 Task: Change the workspace to "New Leads".
Action: Mouse pressed left at (290, 65)
Screenshot: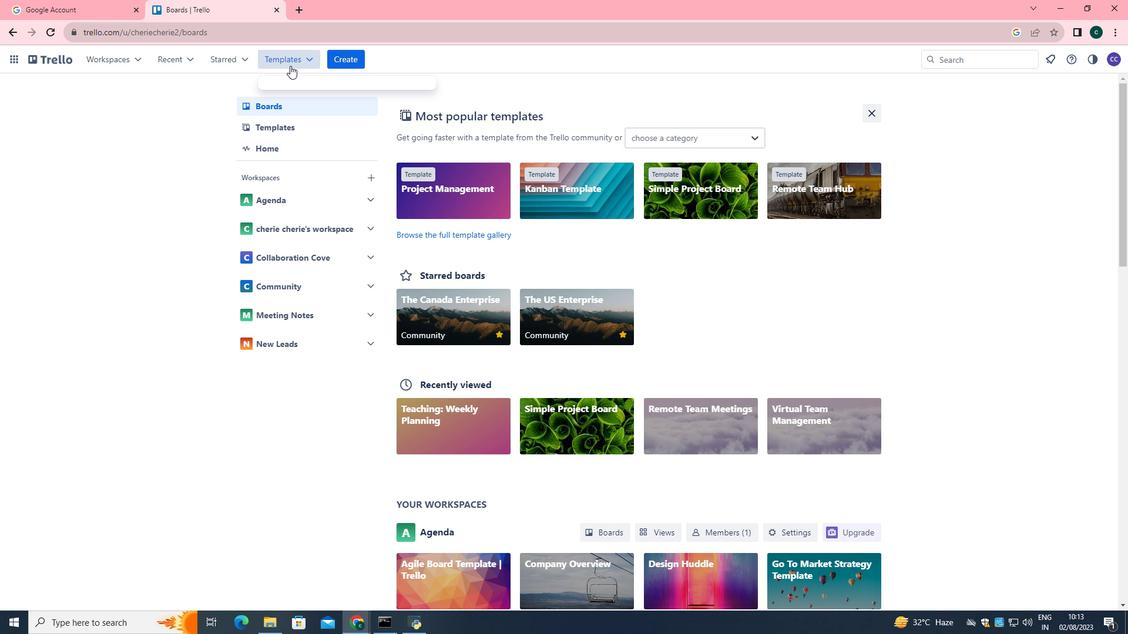 
Action: Mouse moved to (370, 429)
Screenshot: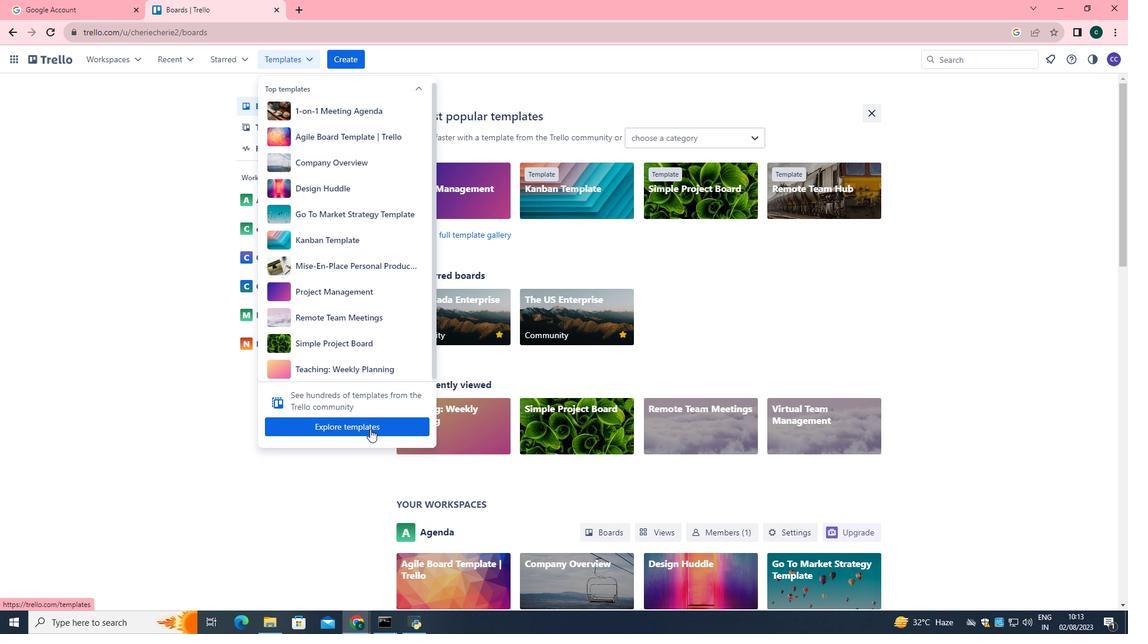 
Action: Mouse pressed left at (370, 429)
Screenshot: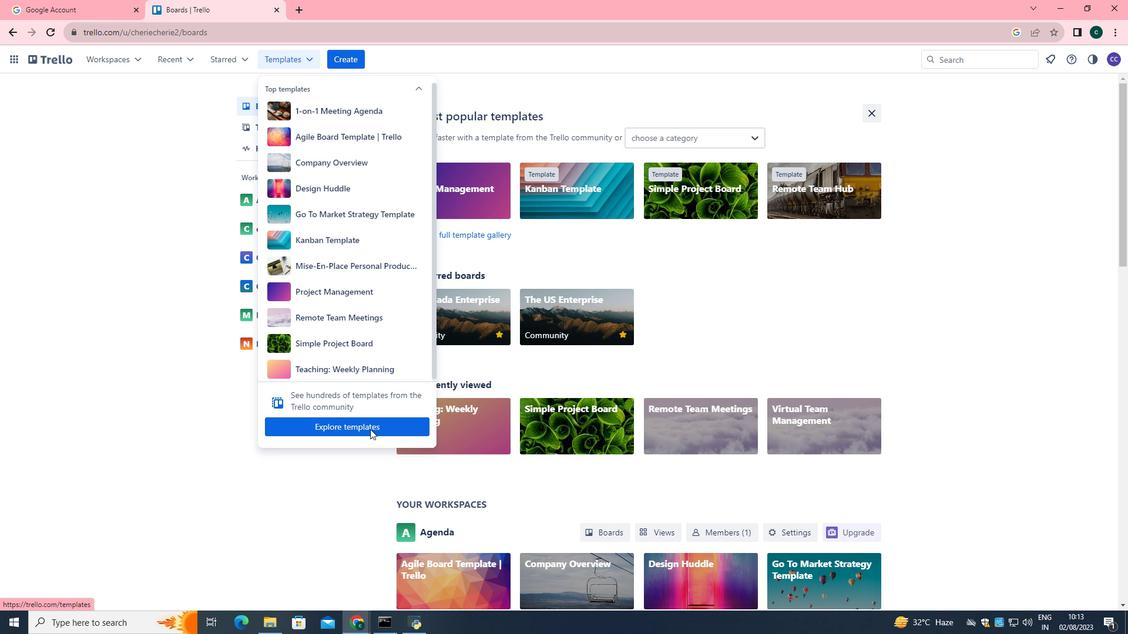 
Action: Mouse moved to (441, 163)
Screenshot: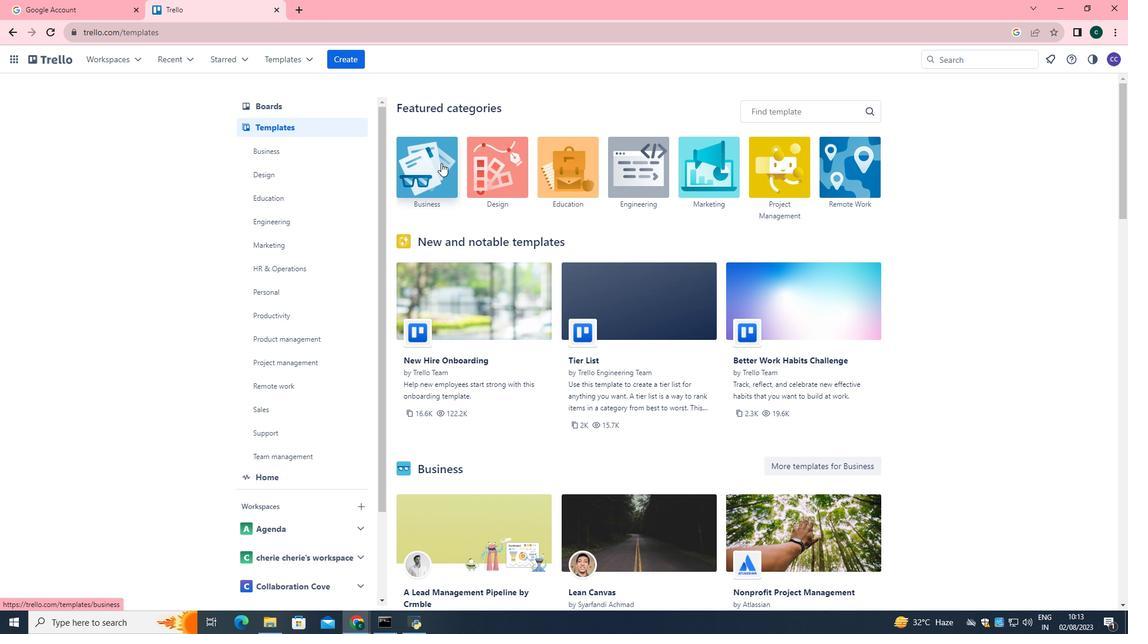 
Action: Mouse pressed left at (441, 163)
Screenshot: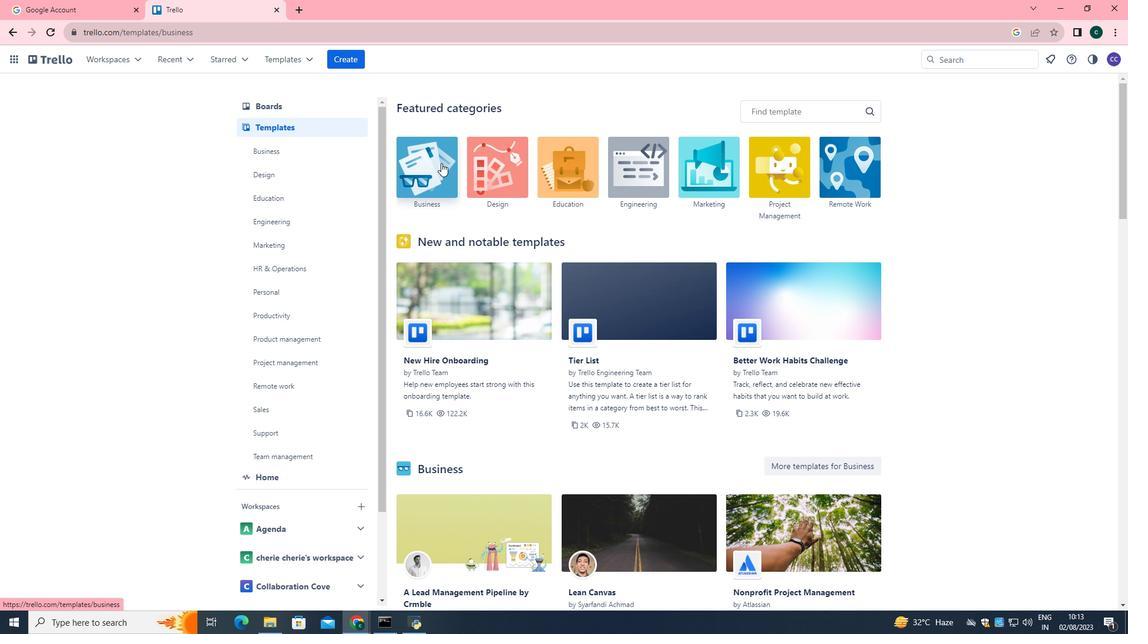 
Action: Mouse moved to (454, 220)
Screenshot: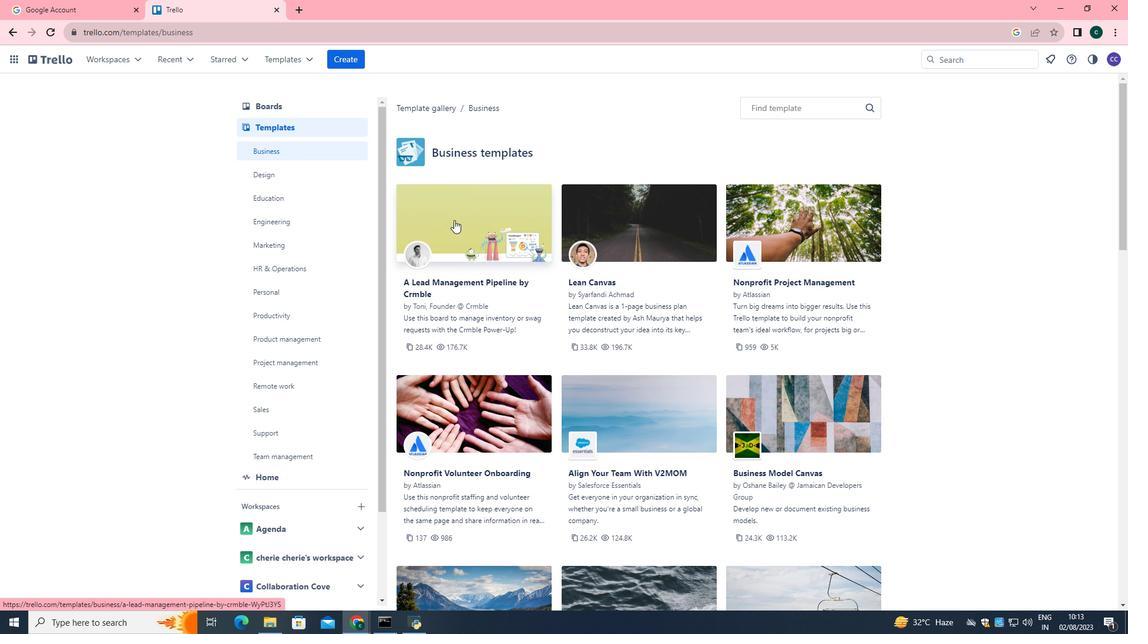 
Action: Mouse pressed left at (454, 220)
Screenshot: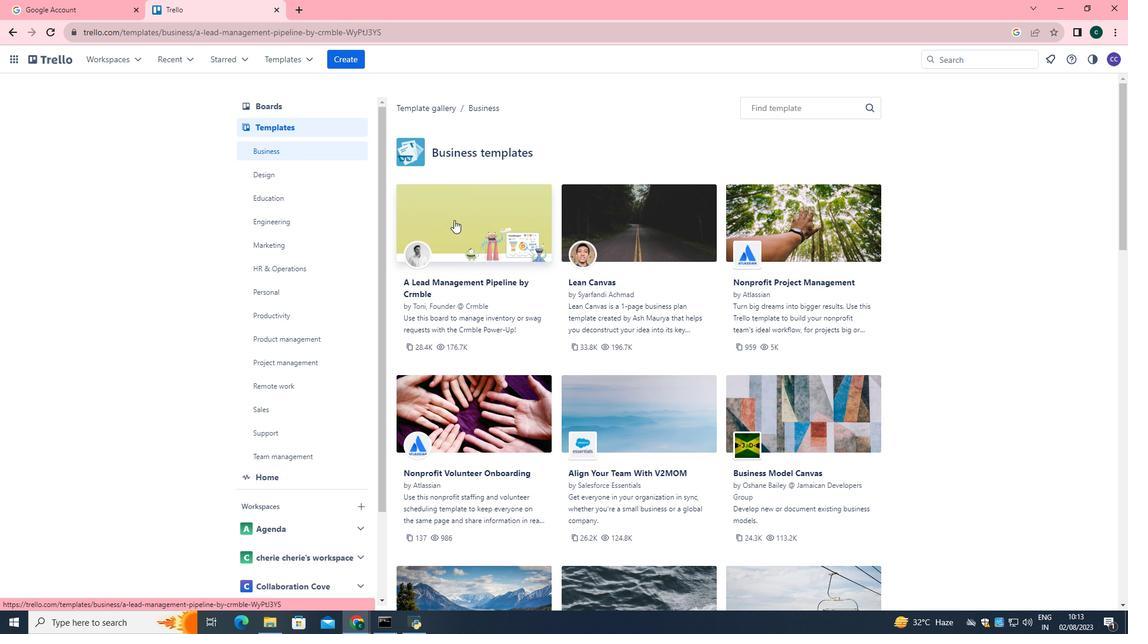 
Action: Mouse moved to (853, 145)
Screenshot: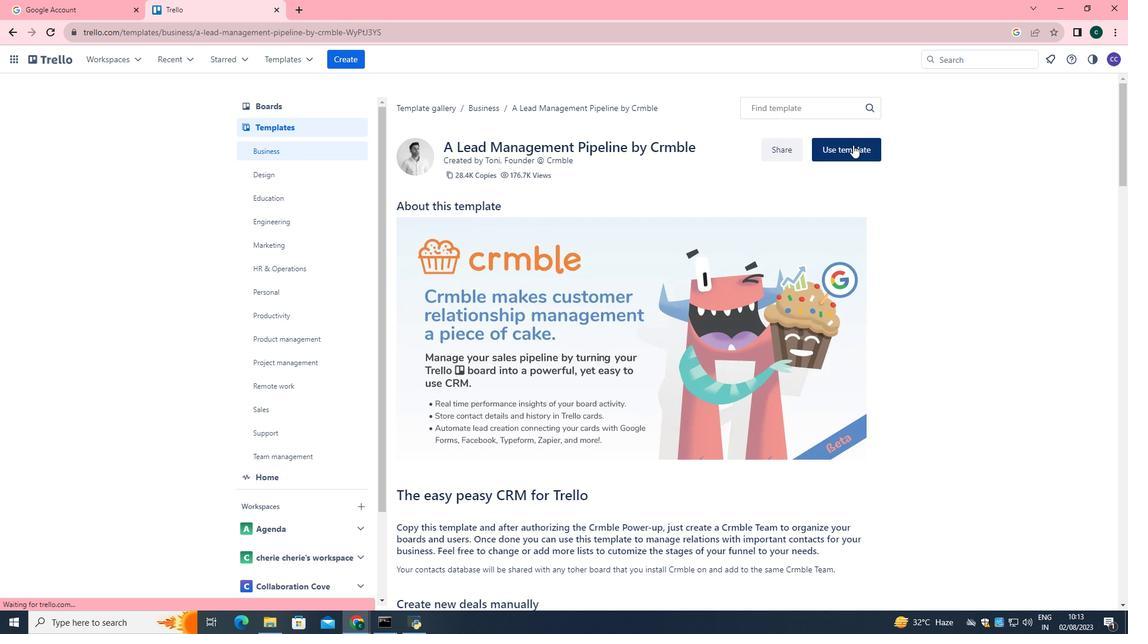 
Action: Mouse pressed left at (853, 145)
Screenshot: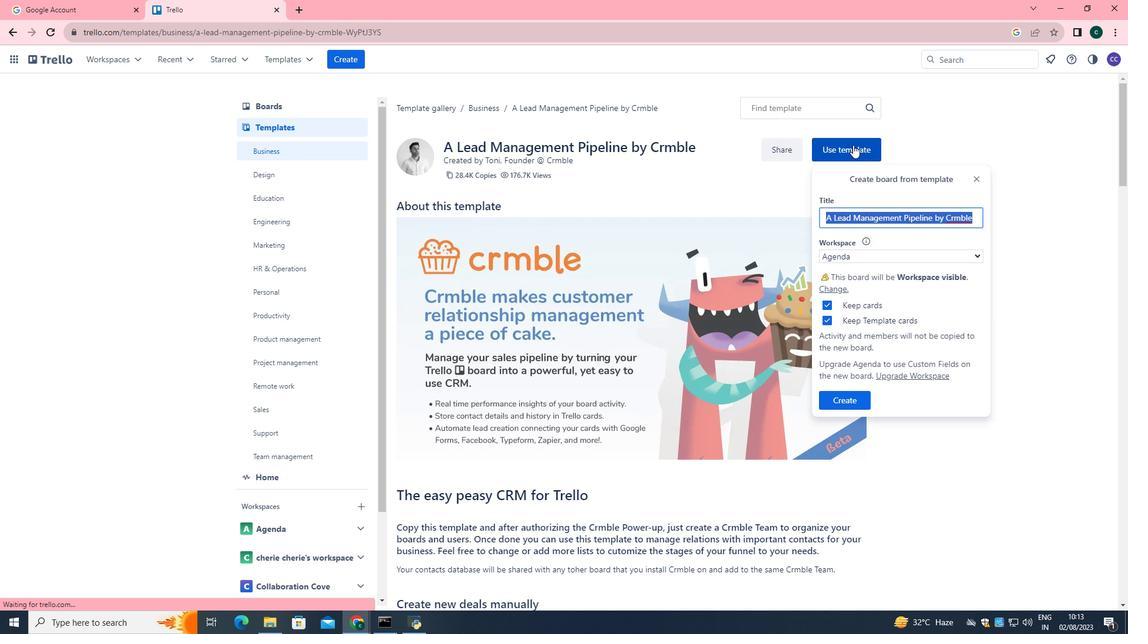 
Action: Mouse moved to (877, 253)
Screenshot: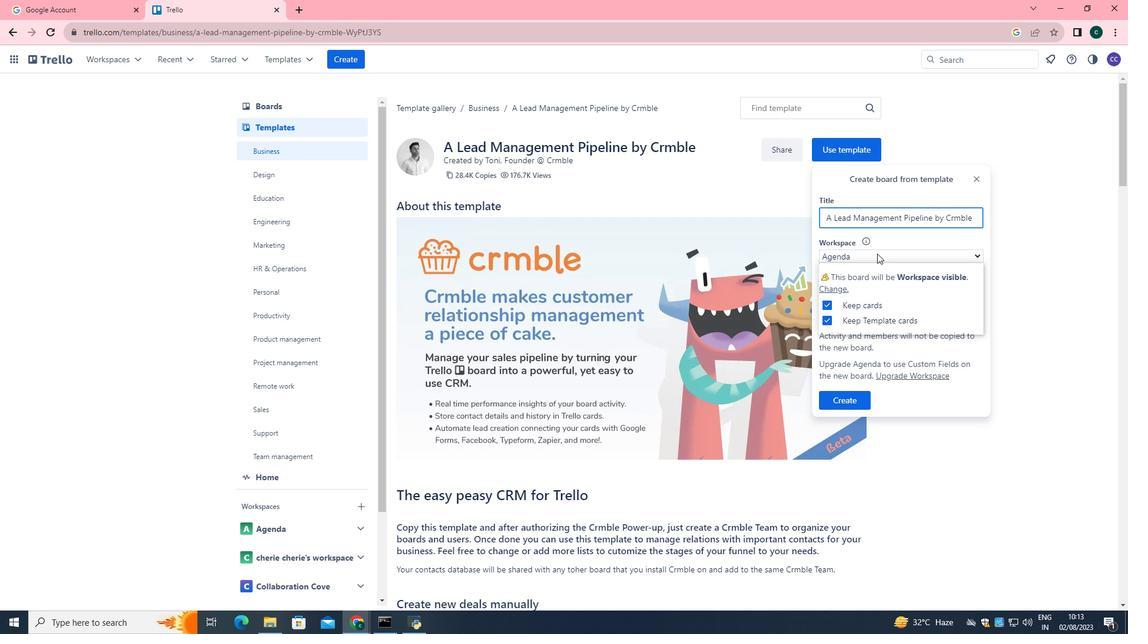 
Action: Mouse pressed left at (877, 253)
Screenshot: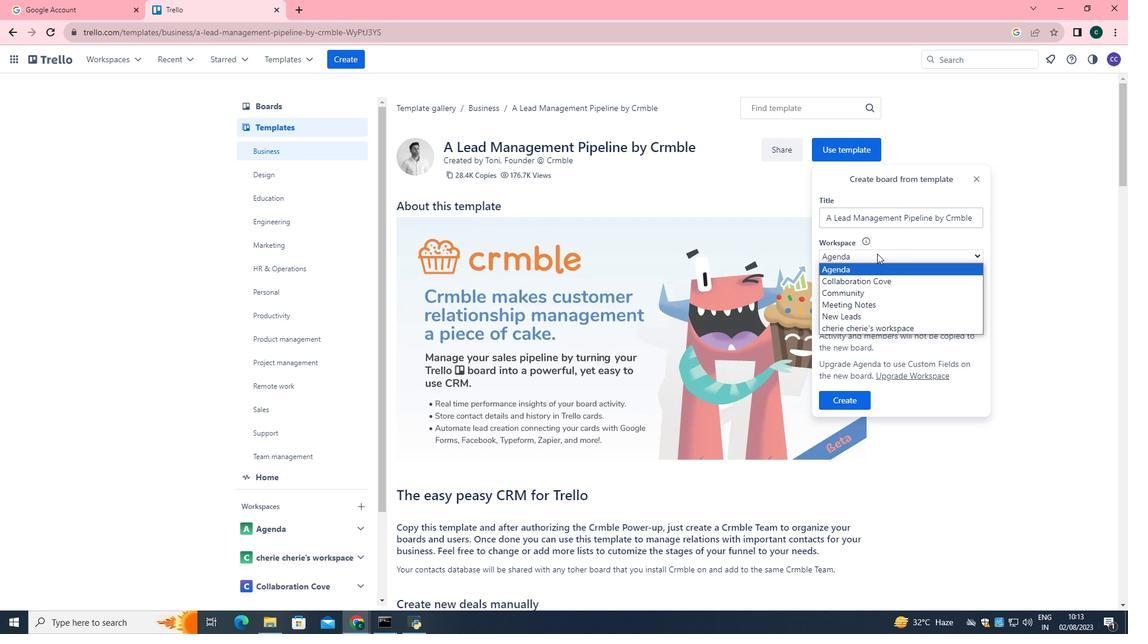 
Action: Mouse moved to (858, 316)
Screenshot: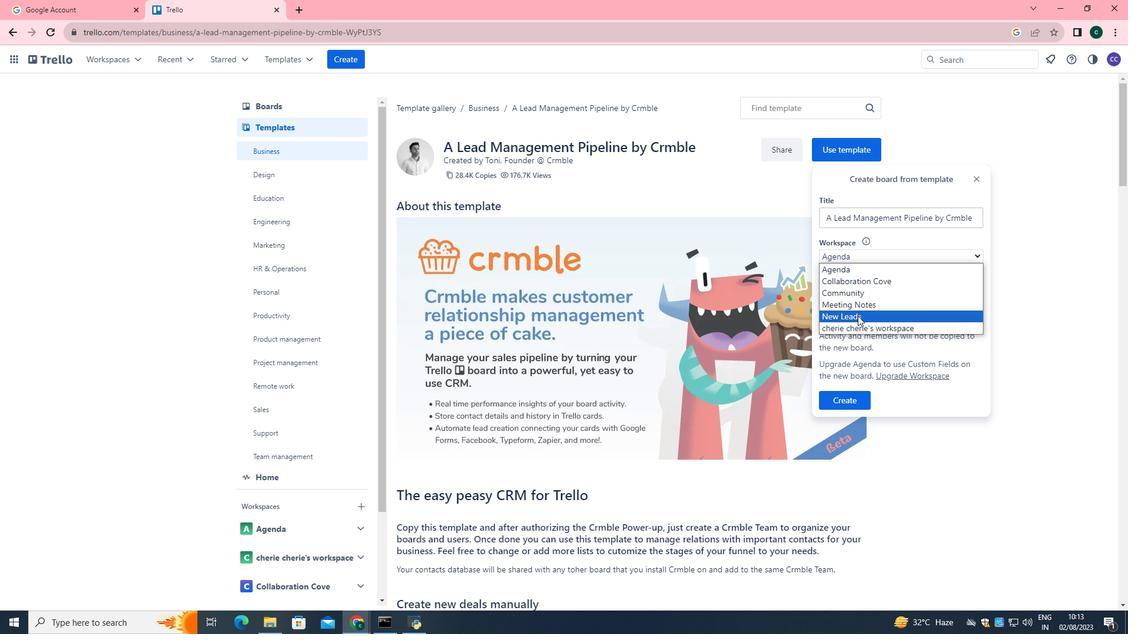 
Action: Mouse pressed left at (858, 316)
Screenshot: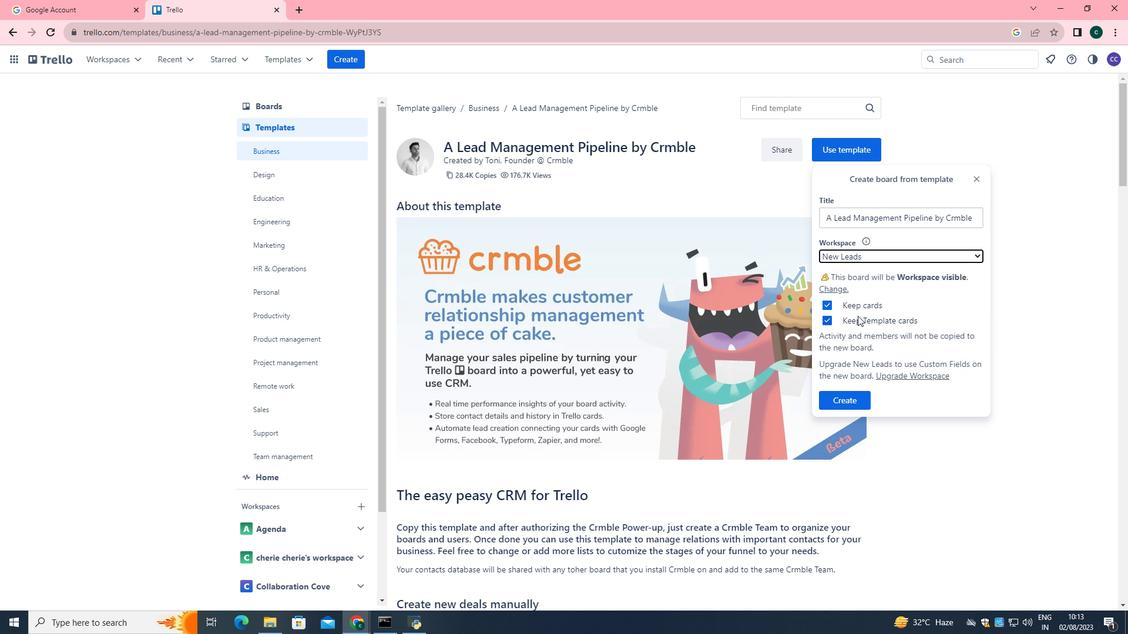 
